 Task: Use the formula "HARMEAN" in spreadsheet "Project portfolio".
Action: Mouse moved to (733, 107)
Screenshot: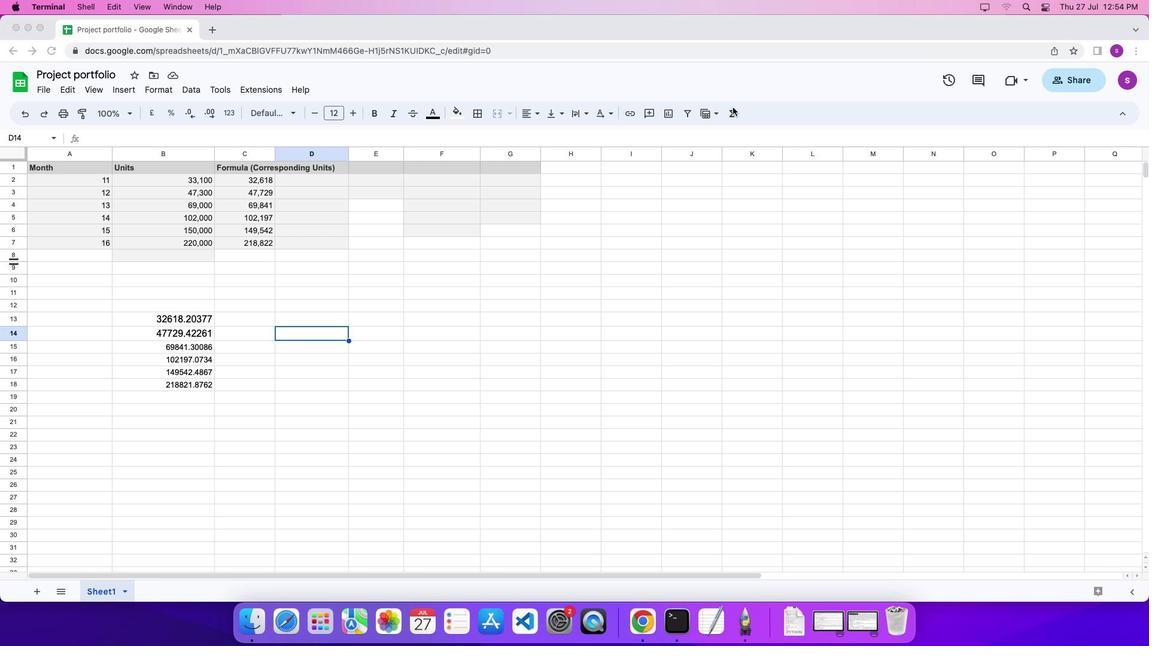 
Action: Mouse pressed left at (733, 107)
Screenshot: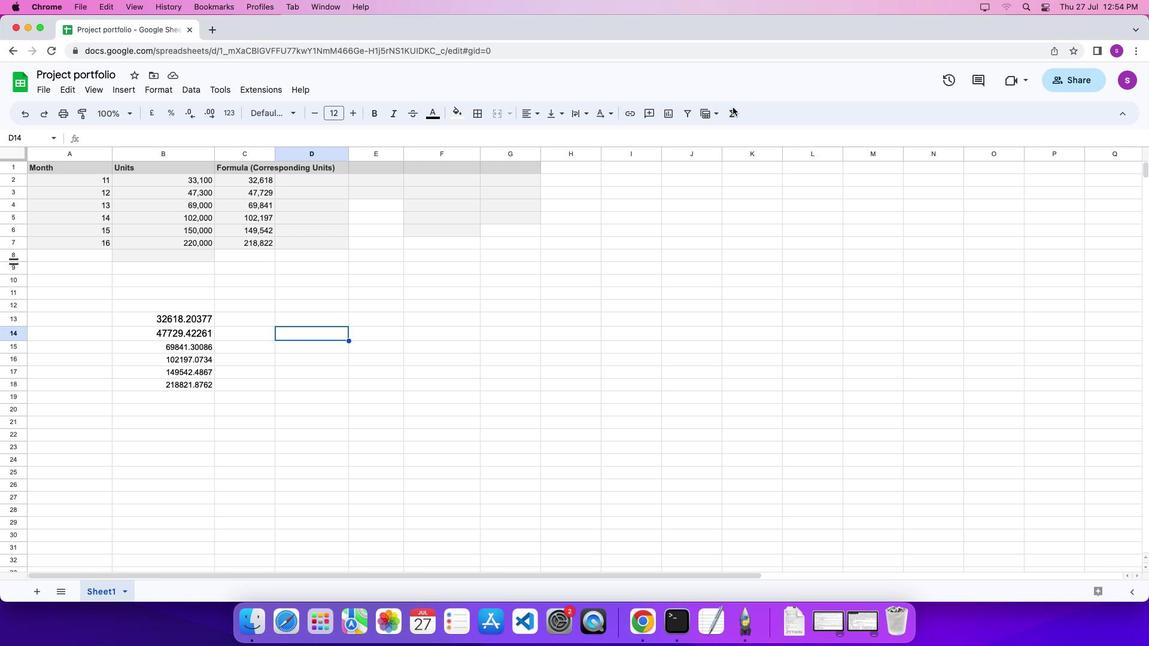 
Action: Mouse moved to (733, 113)
Screenshot: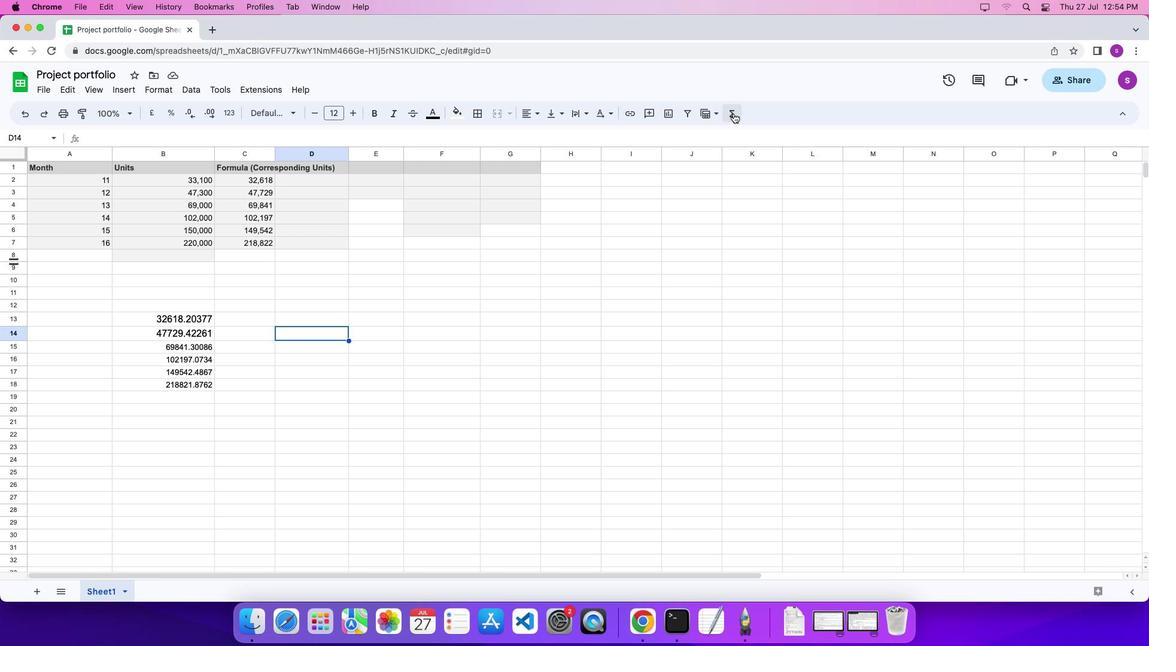 
Action: Mouse pressed left at (733, 113)
Screenshot: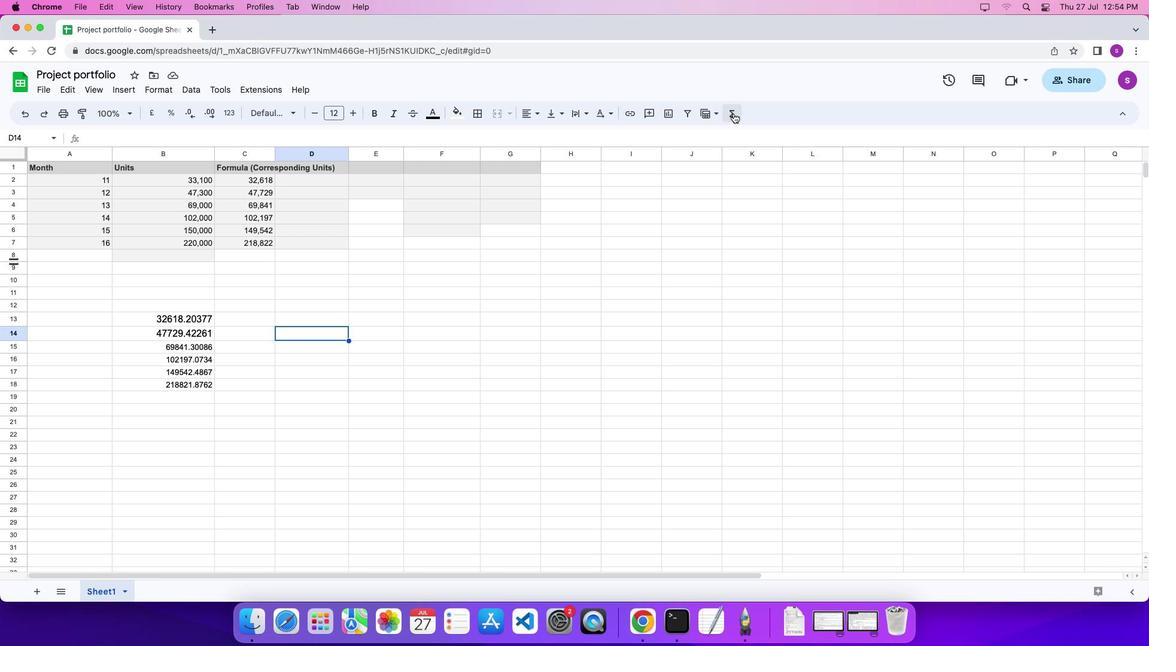 
Action: Mouse moved to (880, 580)
Screenshot: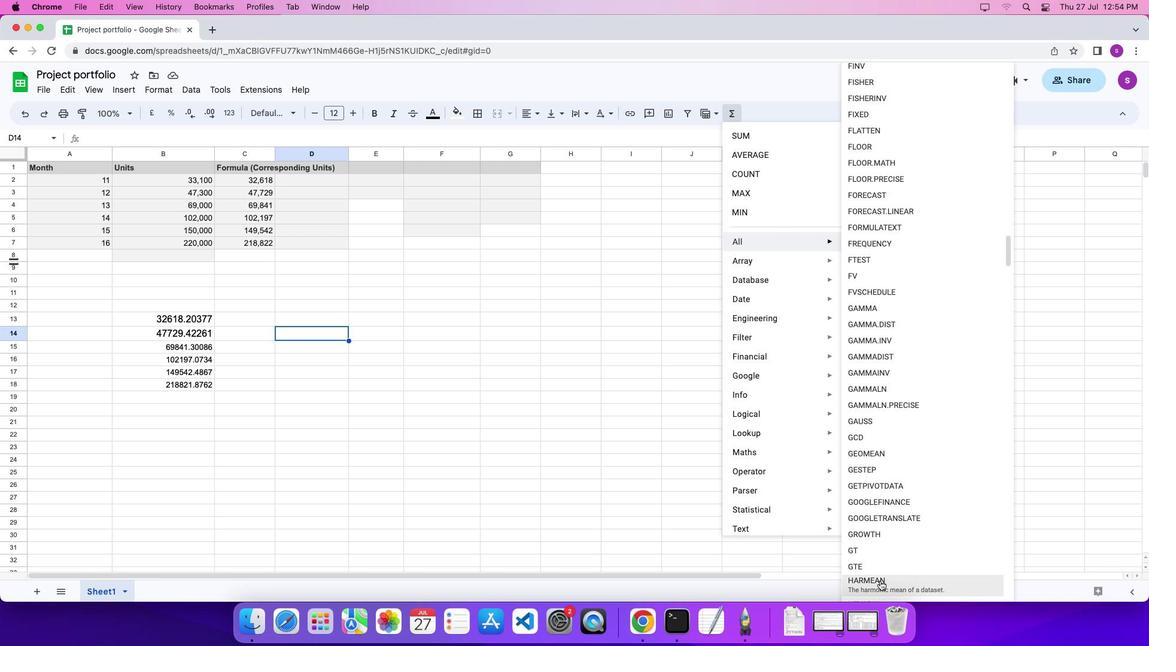 
Action: Mouse pressed left at (880, 580)
Screenshot: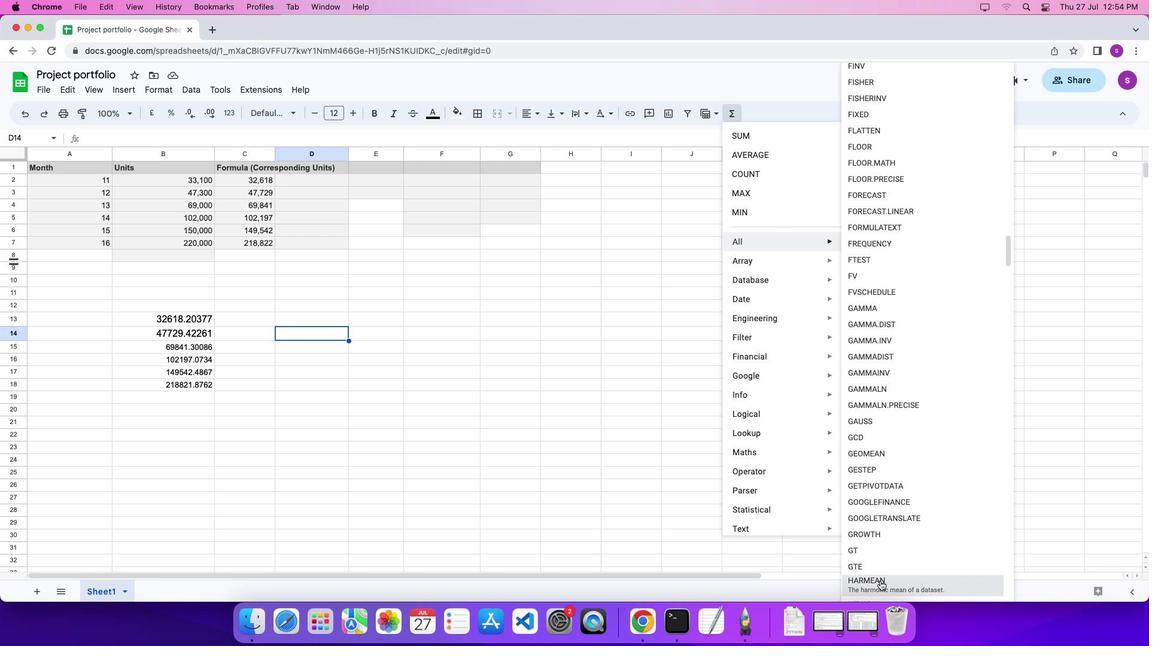 
Action: Mouse moved to (768, 490)
Screenshot: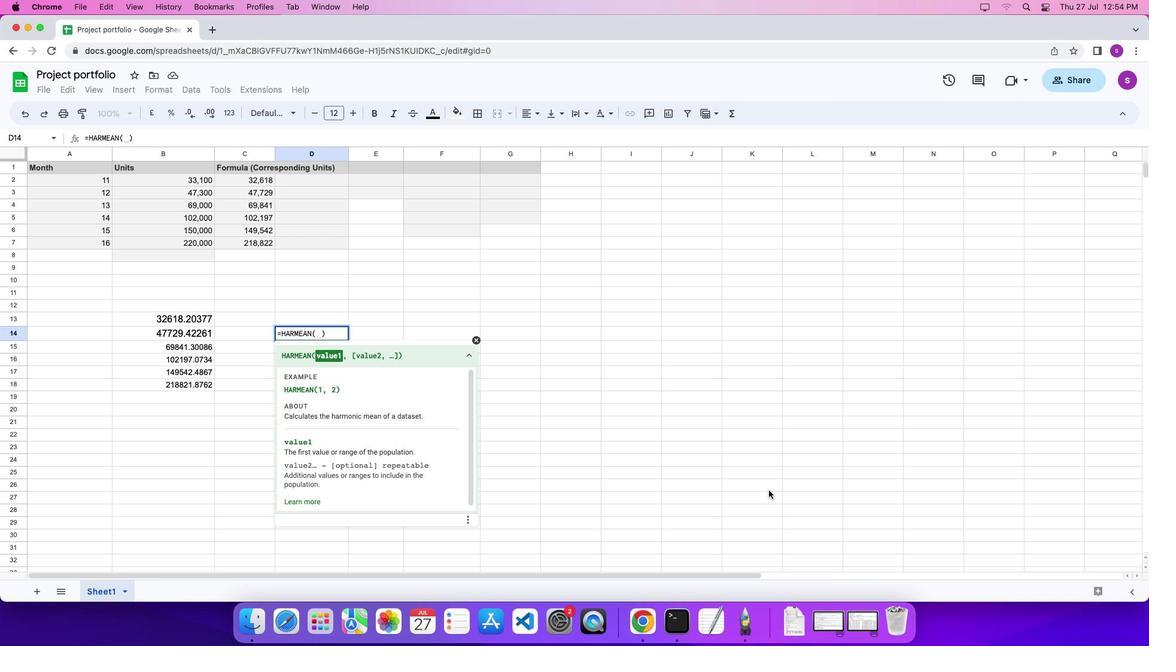 
Action: Key pressed '1'',''2''\x03'
Screenshot: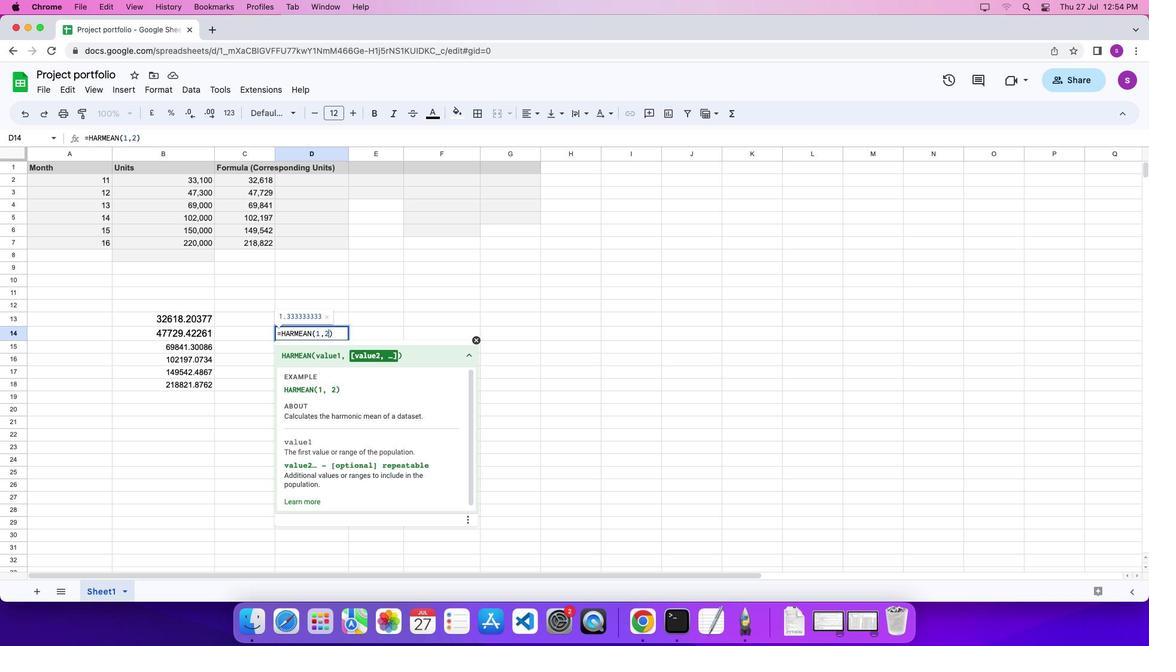 
